 Task: Show more about the house rules of home in Summerton, South Carolina, United States.
Action: Mouse moved to (689, 55)
Screenshot: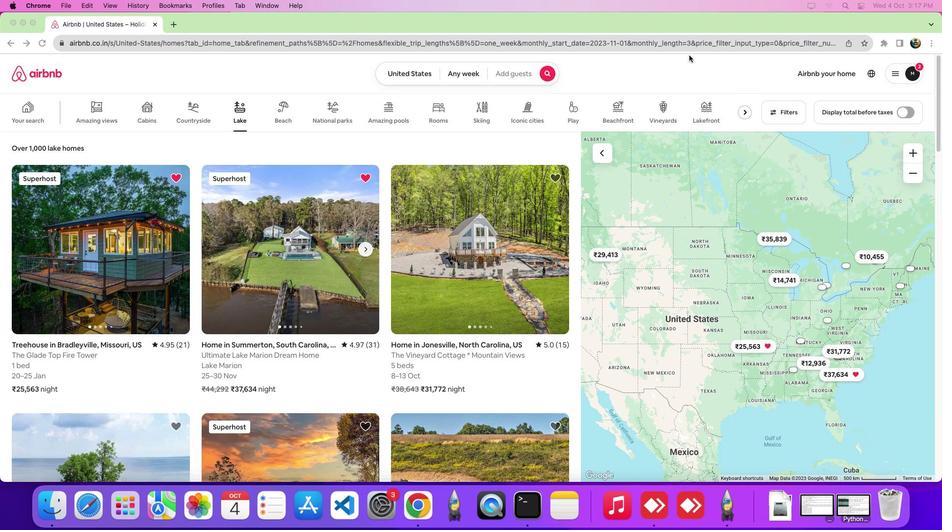 
Action: Mouse pressed left at (689, 55)
Screenshot: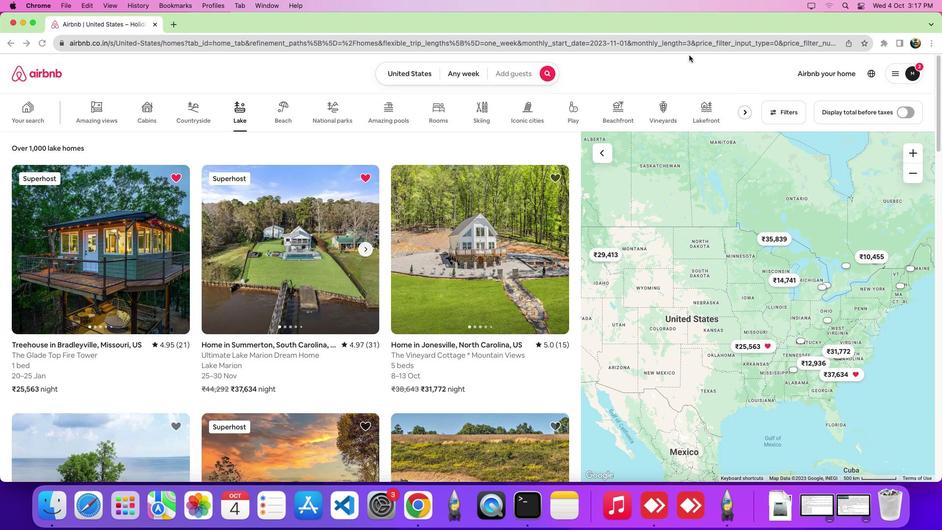 
Action: Mouse moved to (240, 114)
Screenshot: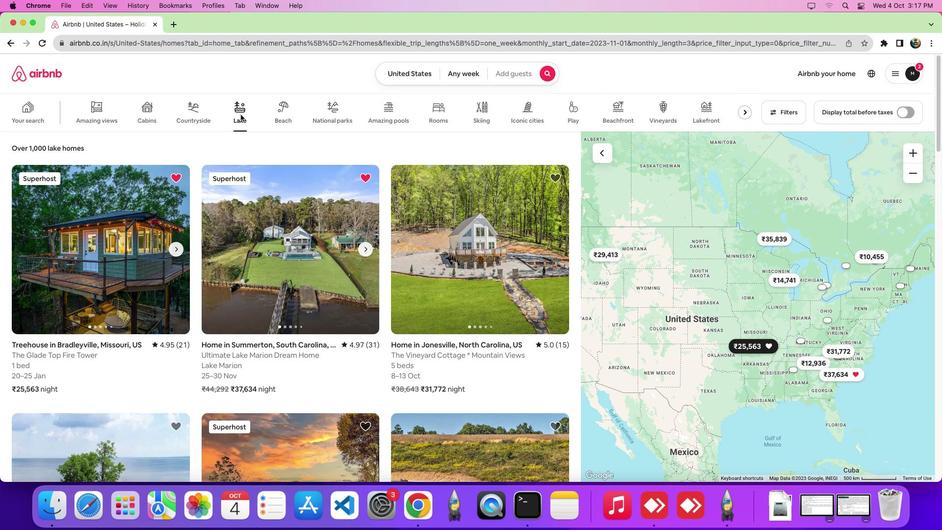 
Action: Mouse pressed left at (240, 114)
Screenshot: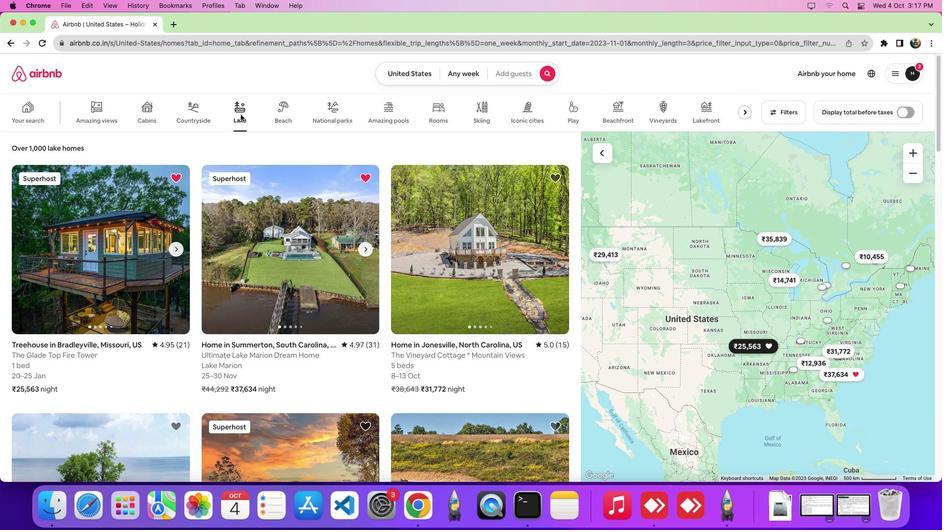 
Action: Mouse moved to (249, 233)
Screenshot: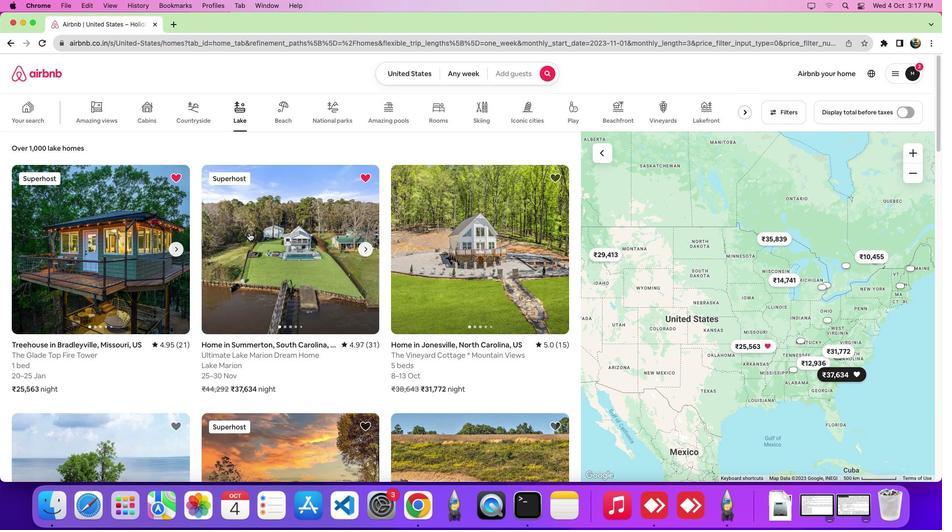 
Action: Mouse pressed left at (249, 233)
Screenshot: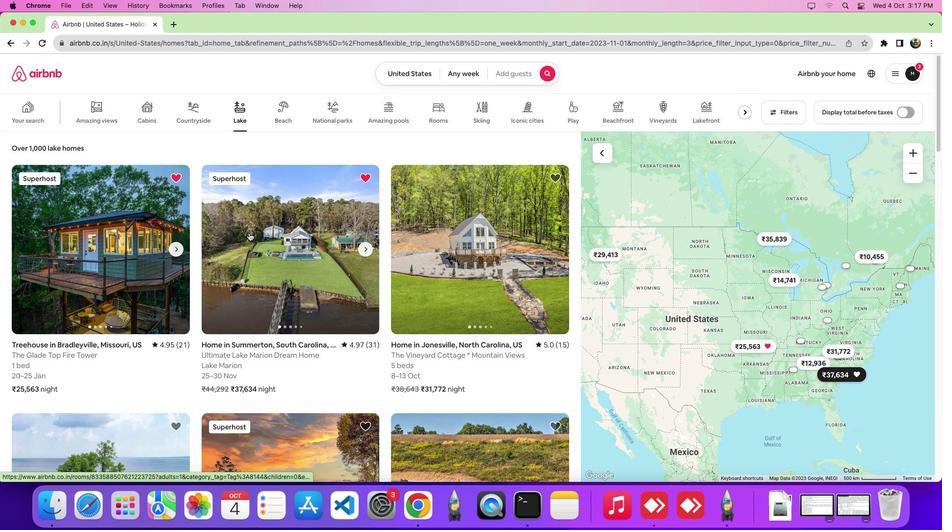 
Action: Mouse moved to (654, 256)
Screenshot: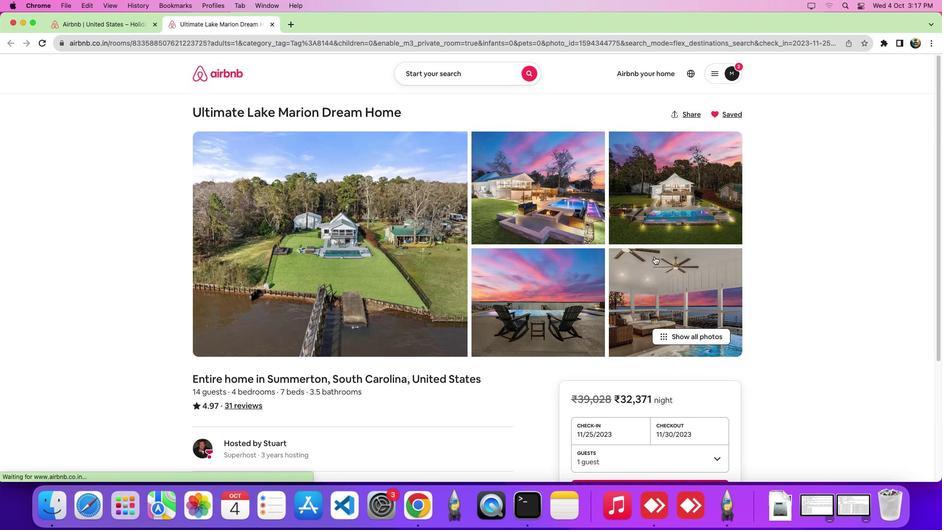 
Action: Mouse scrolled (654, 256) with delta (0, 0)
Screenshot: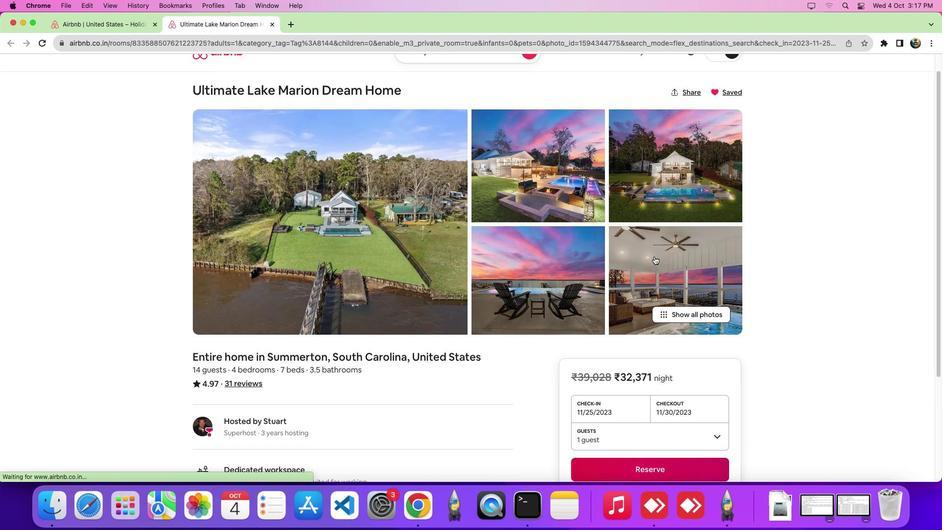 
Action: Mouse scrolled (654, 256) with delta (0, 0)
Screenshot: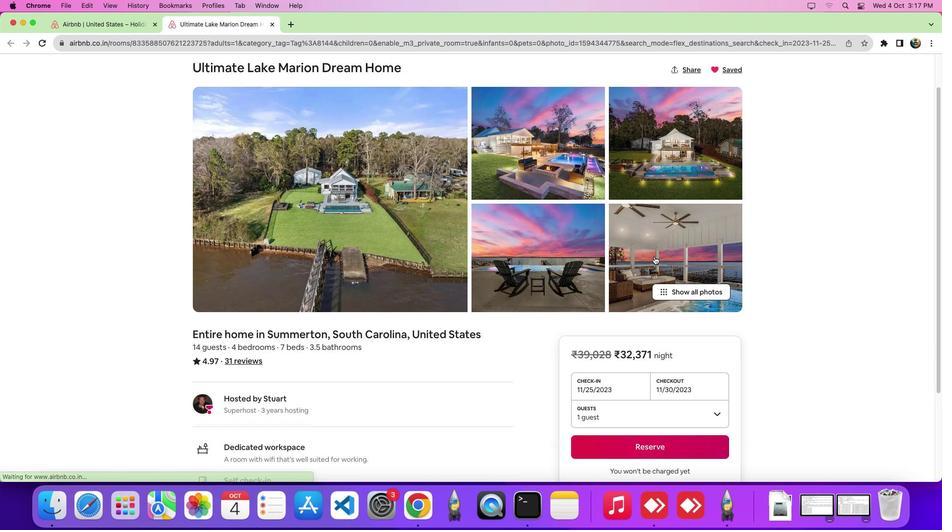 
Action: Mouse scrolled (654, 256) with delta (0, -3)
Screenshot: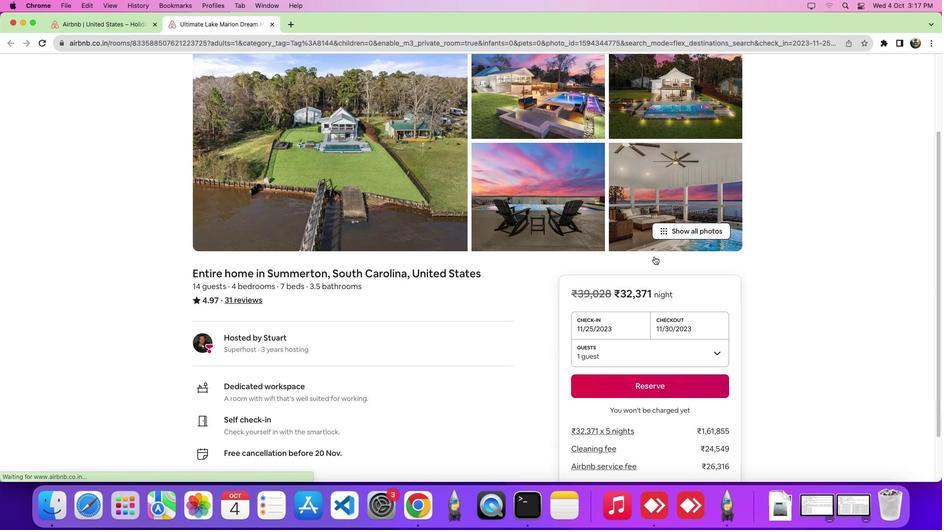 
Action: Mouse scrolled (654, 256) with delta (0, 0)
Screenshot: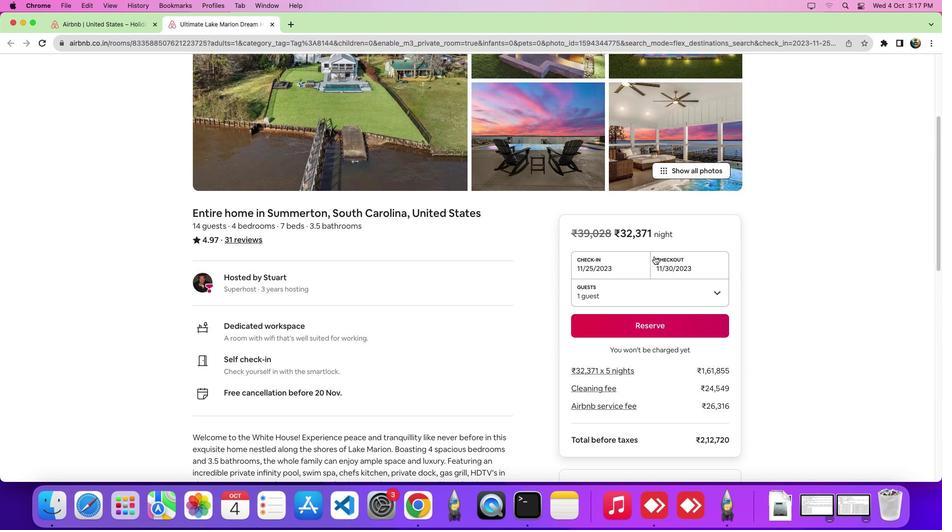
Action: Mouse scrolled (654, 256) with delta (0, 0)
Screenshot: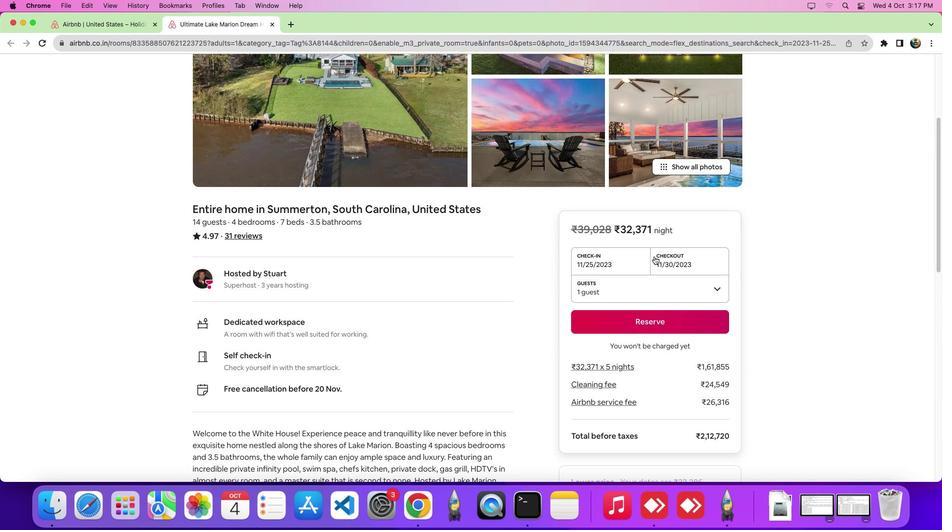 
Action: Mouse scrolled (654, 256) with delta (0, -1)
Screenshot: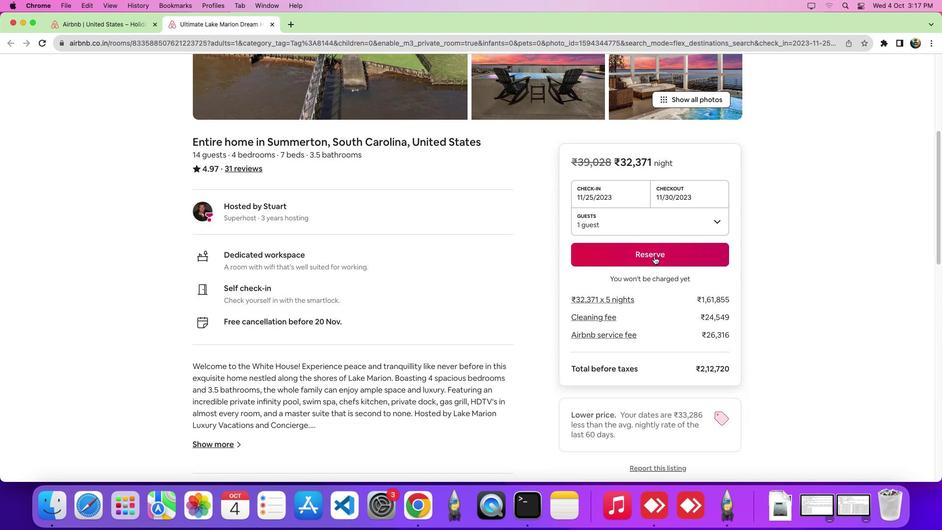 
Action: Mouse scrolled (654, 256) with delta (0, -2)
Screenshot: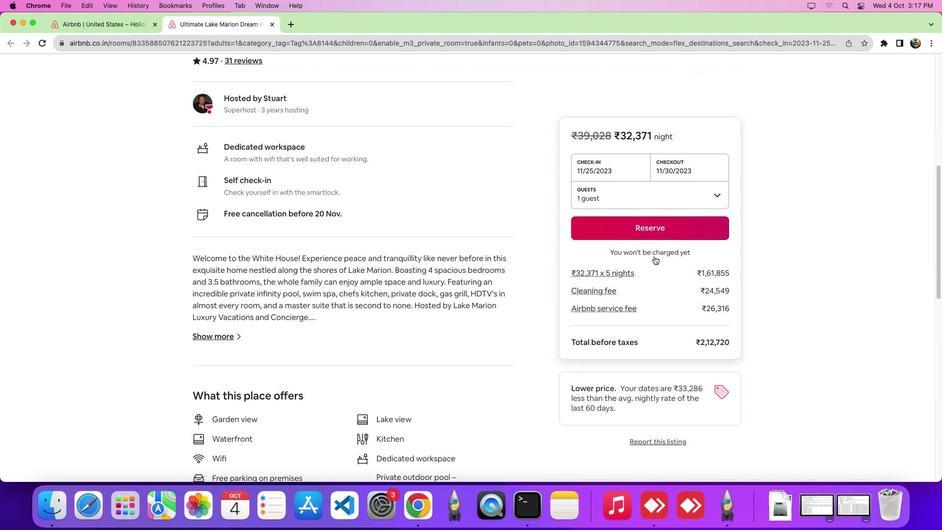 
Action: Mouse scrolled (654, 256) with delta (0, 0)
Screenshot: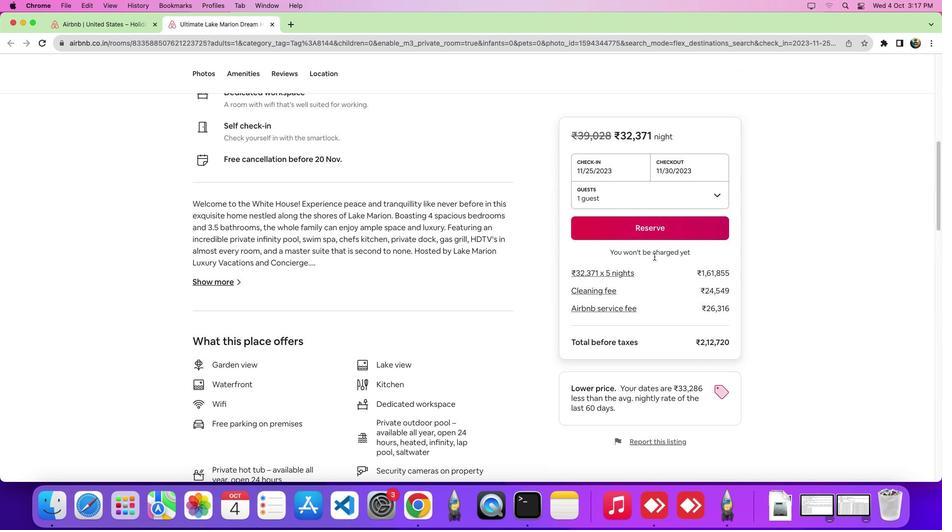 
Action: Mouse scrolled (654, 256) with delta (0, 0)
Screenshot: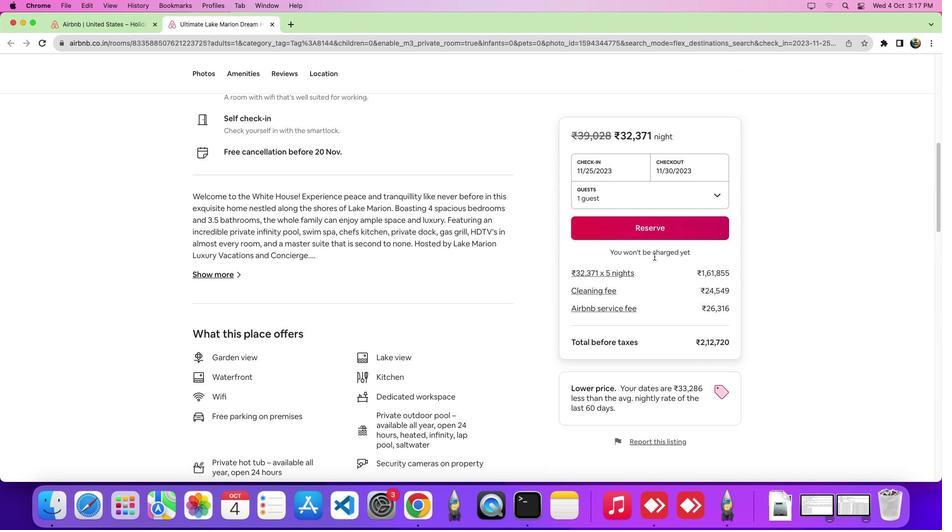 
Action: Mouse scrolled (654, 256) with delta (0, 0)
Screenshot: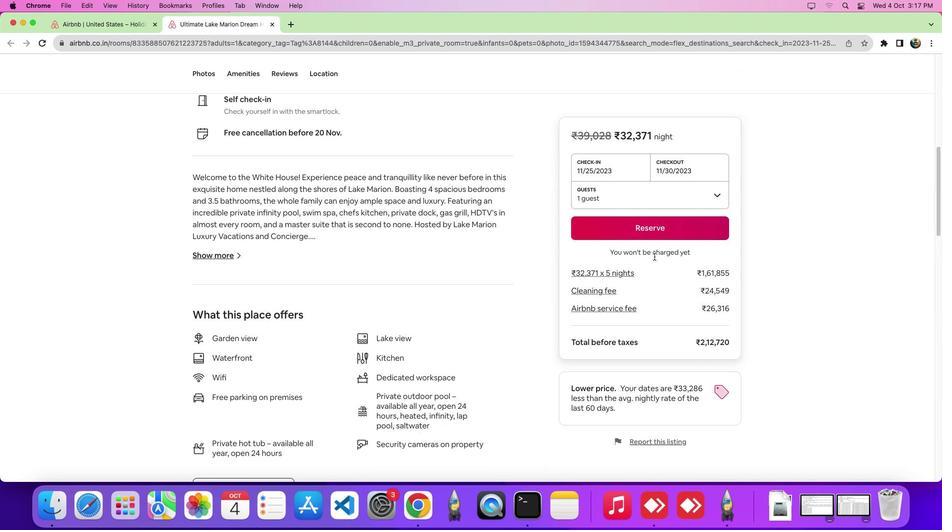 
Action: Mouse scrolled (654, 256) with delta (0, 0)
Screenshot: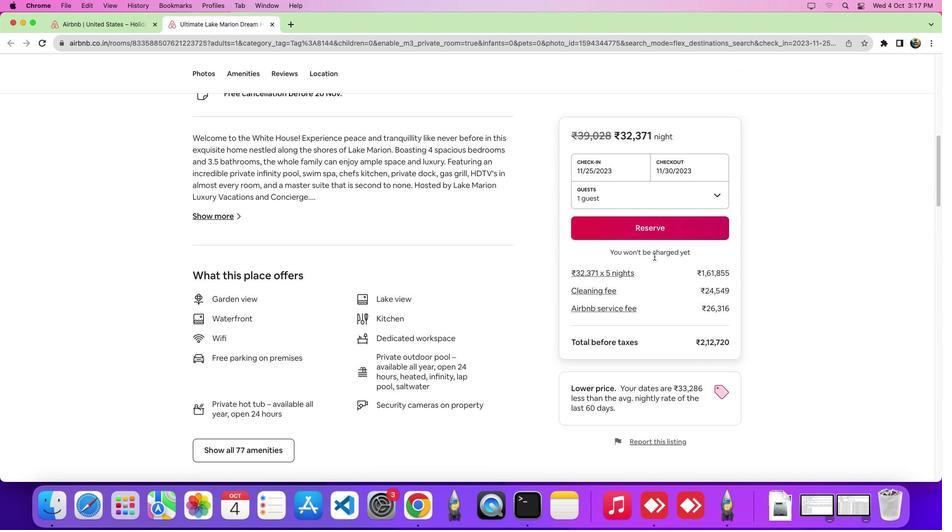 
Action: Mouse scrolled (654, 256) with delta (0, 0)
Screenshot: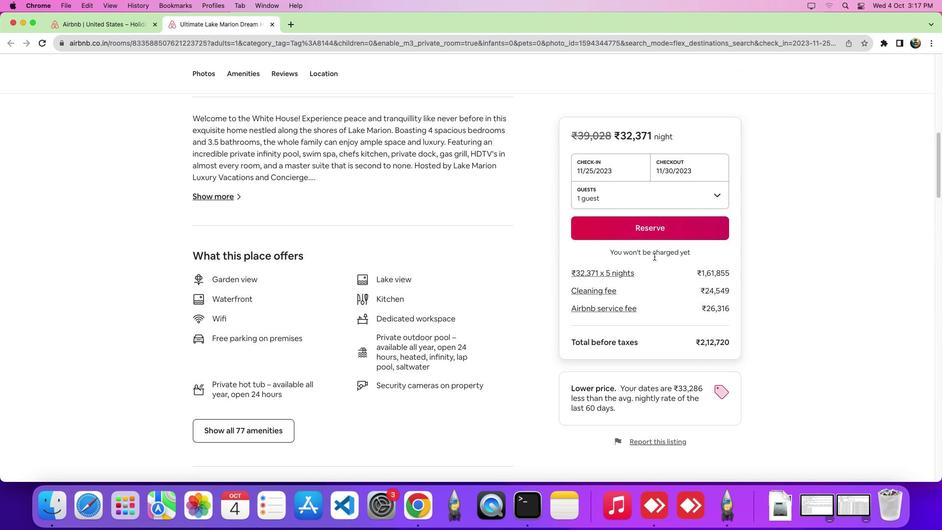 
Action: Mouse scrolled (654, 256) with delta (0, -2)
Screenshot: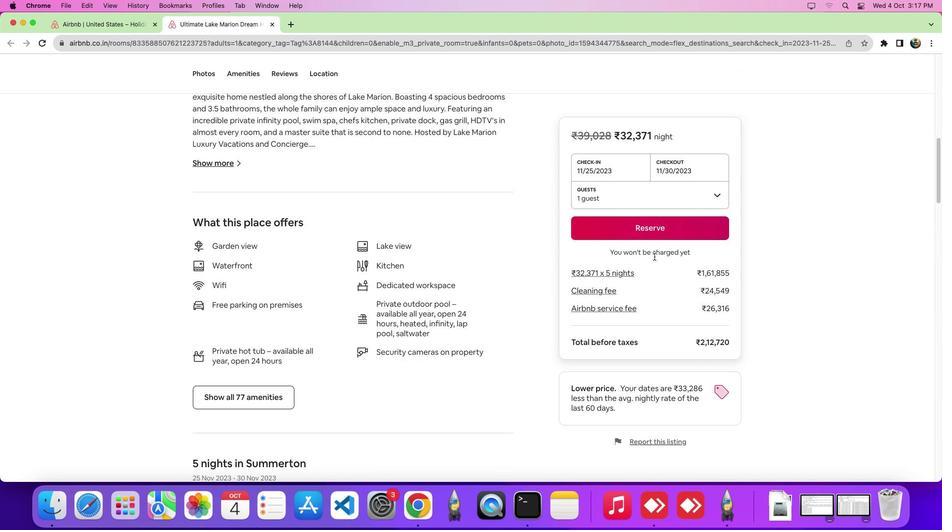 
Action: Mouse scrolled (654, 256) with delta (0, 0)
Screenshot: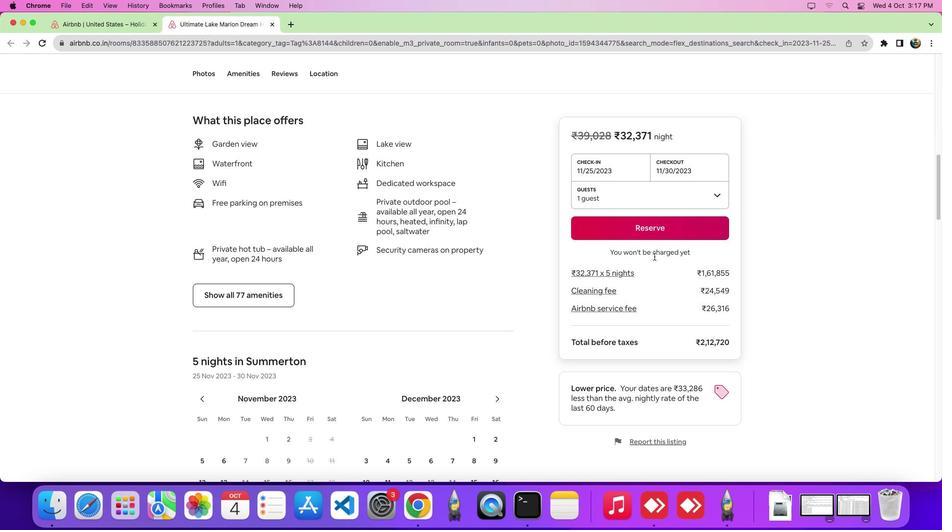 
Action: Mouse scrolled (654, 256) with delta (0, 0)
Screenshot: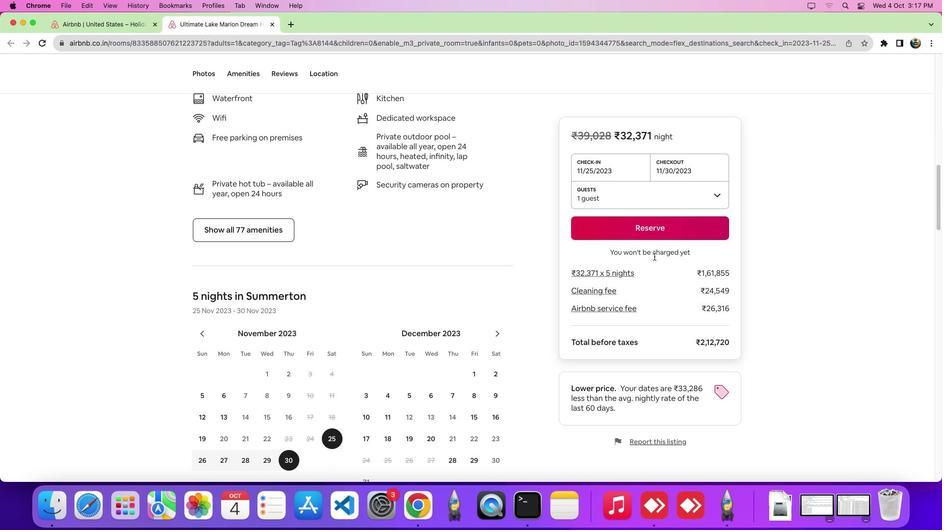 
Action: Mouse scrolled (654, 256) with delta (0, -3)
Screenshot: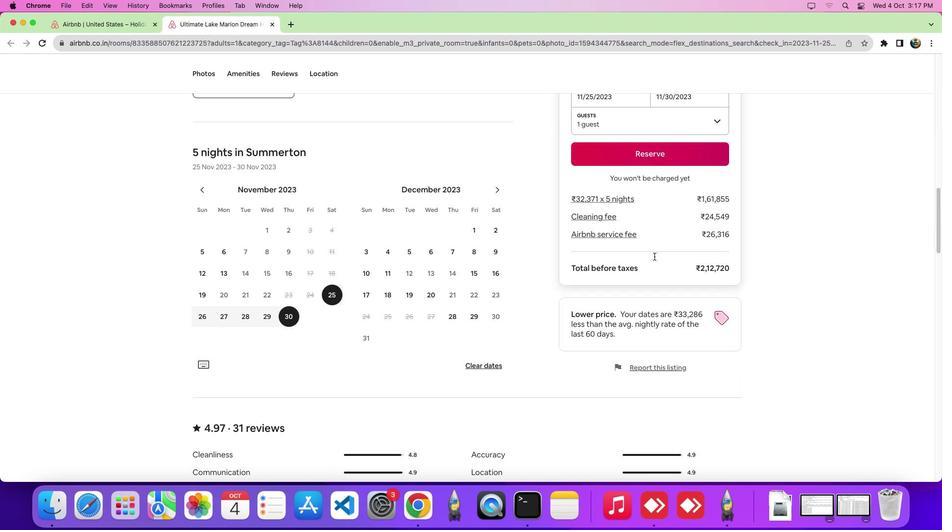 
Action: Mouse scrolled (654, 256) with delta (0, -4)
Screenshot: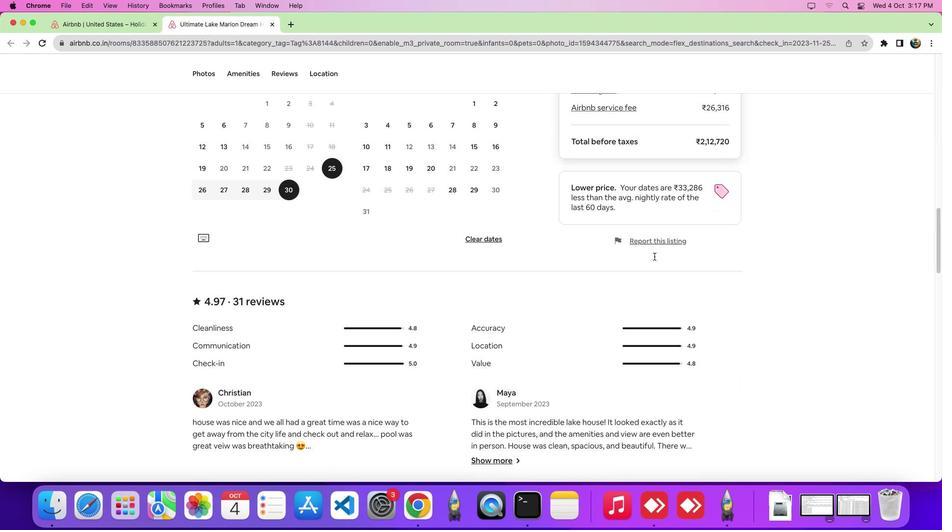 
Action: Mouse scrolled (654, 256) with delta (0, 0)
Screenshot: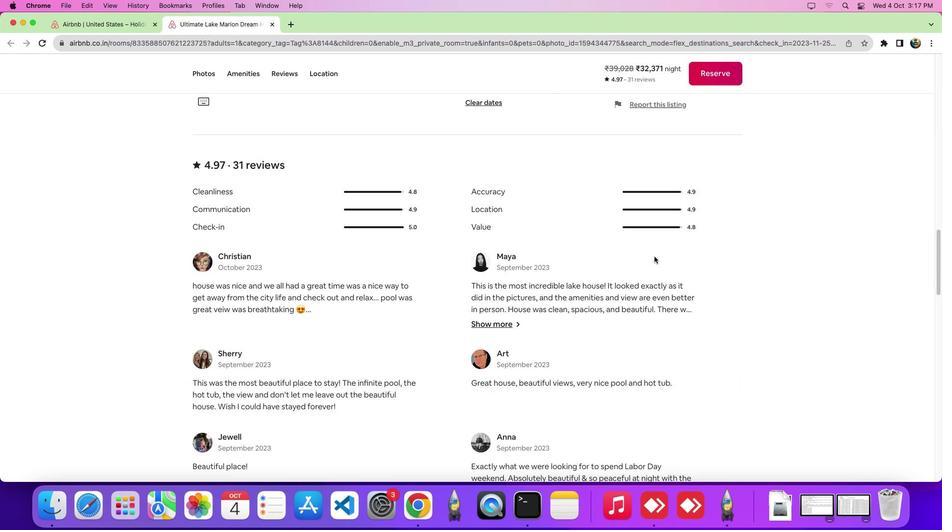 
Action: Mouse scrolled (654, 256) with delta (0, 0)
Screenshot: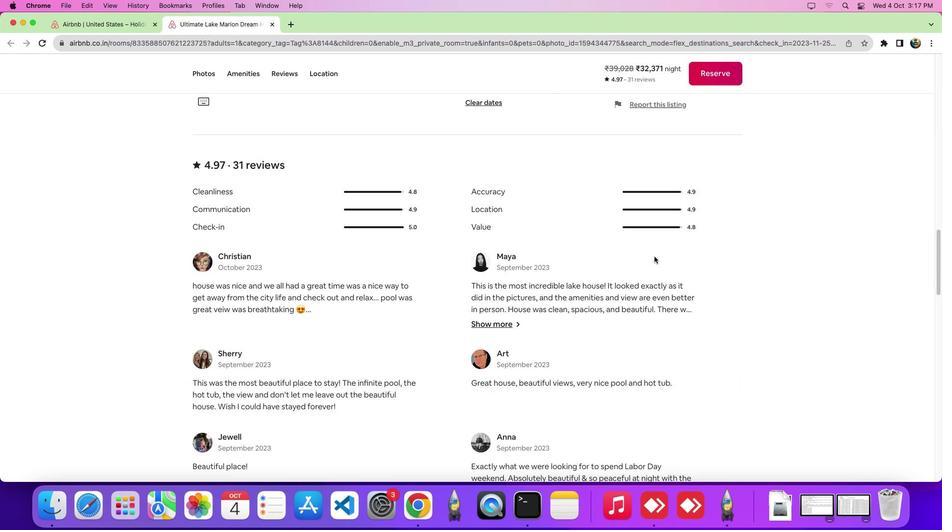 
Action: Mouse scrolled (654, 256) with delta (0, -4)
Screenshot: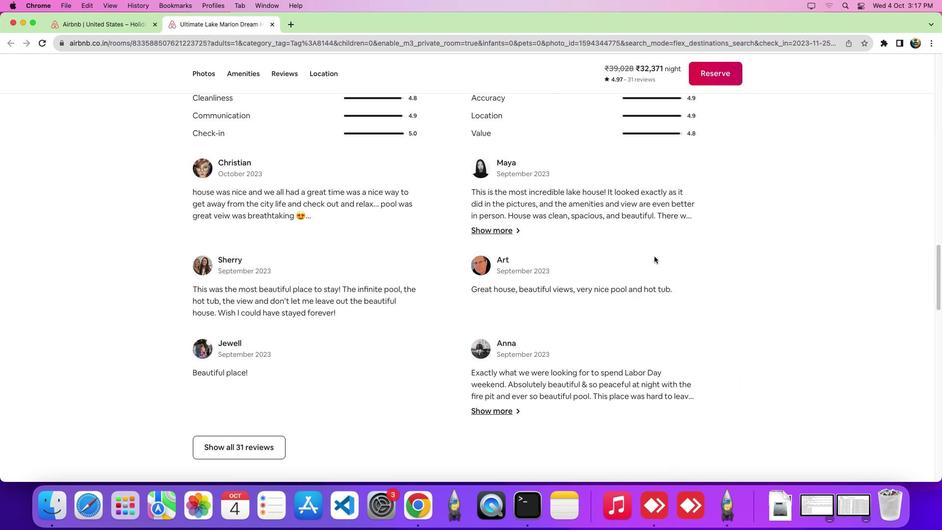 
Action: Mouse scrolled (654, 256) with delta (0, -6)
Screenshot: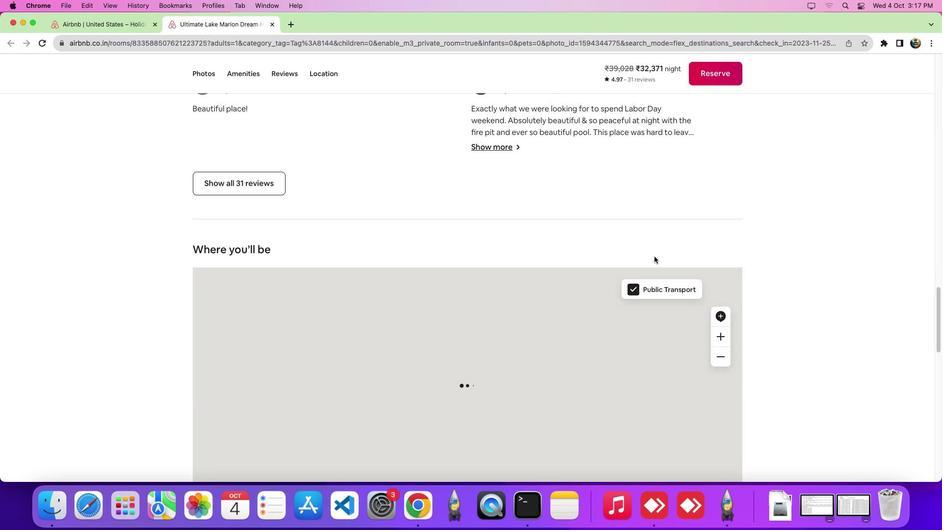 
Action: Mouse scrolled (654, 256) with delta (0, 0)
Screenshot: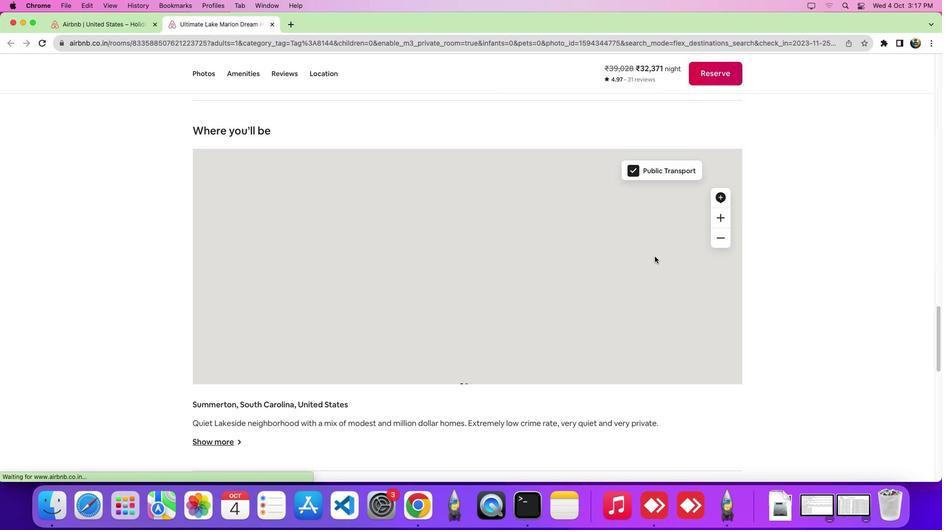 
Action: Mouse moved to (654, 256)
Screenshot: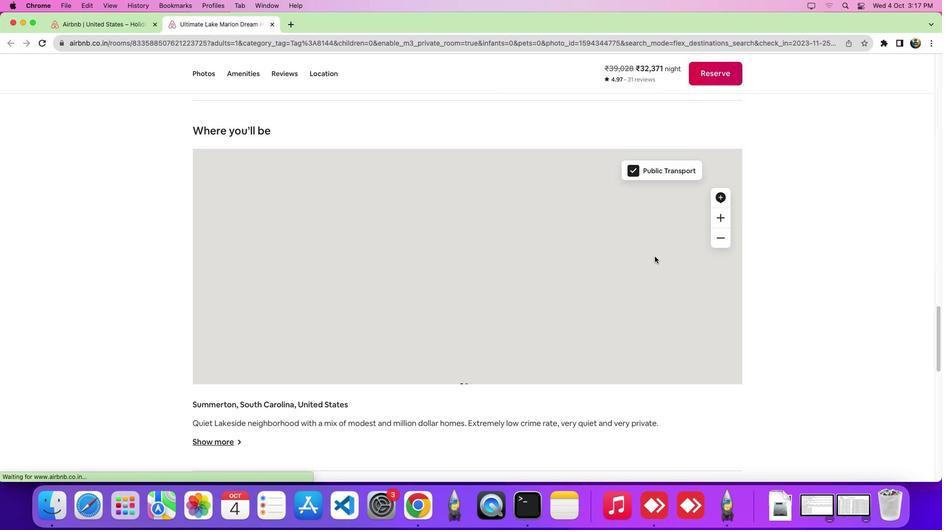 
Action: Mouse scrolled (654, 256) with delta (0, 0)
Screenshot: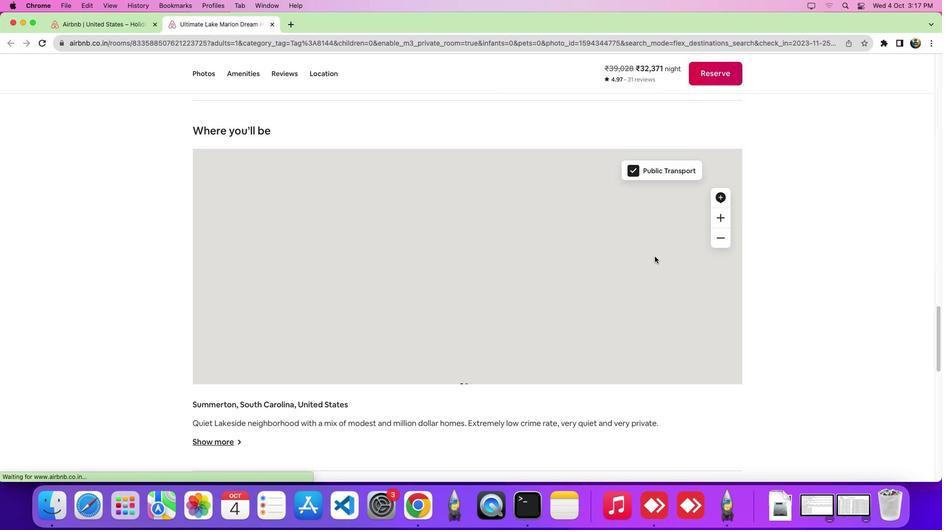
Action: Mouse scrolled (654, 256) with delta (0, -4)
Screenshot: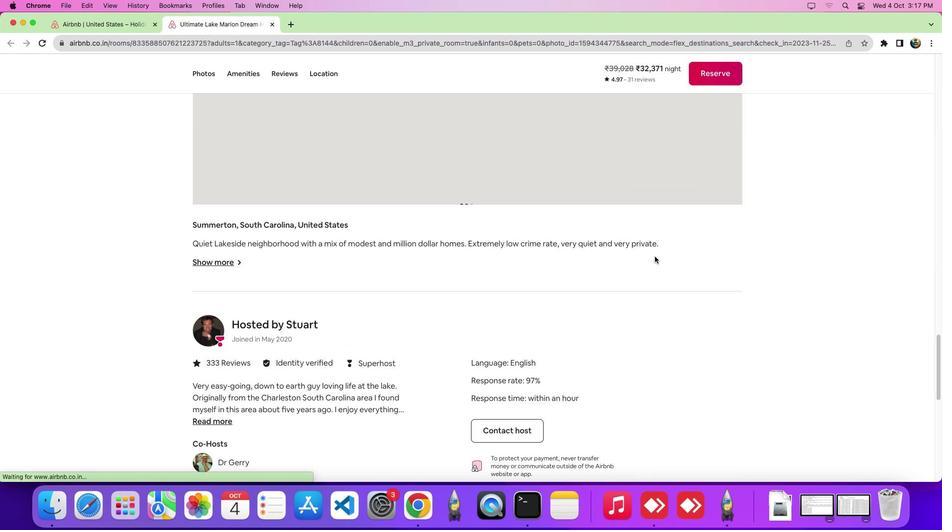 
Action: Mouse scrolled (654, 256) with delta (0, -5)
Screenshot: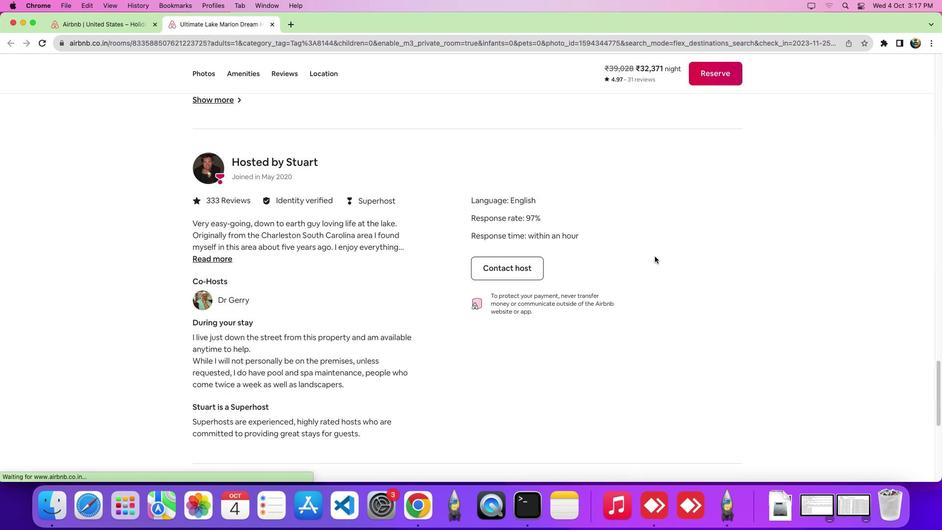 
Action: Mouse scrolled (654, 256) with delta (0, 0)
Screenshot: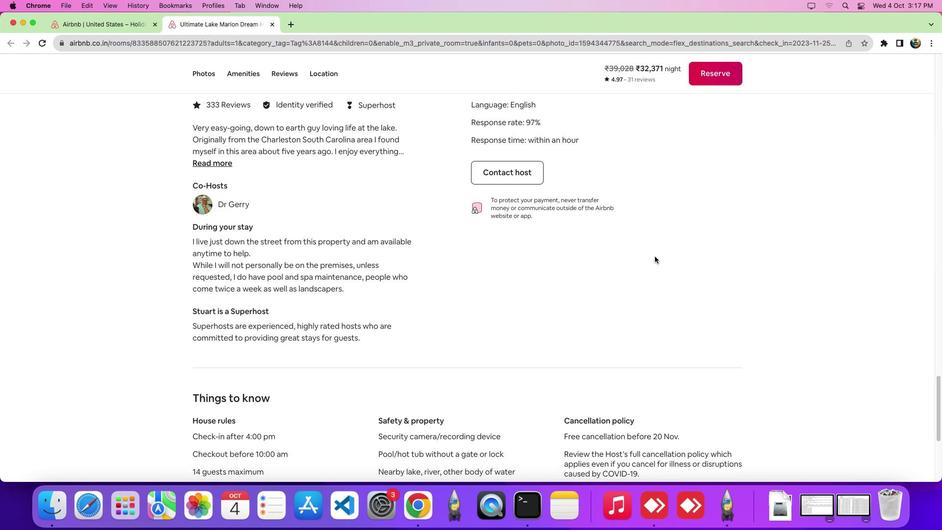 
Action: Mouse scrolled (654, 256) with delta (0, 0)
Screenshot: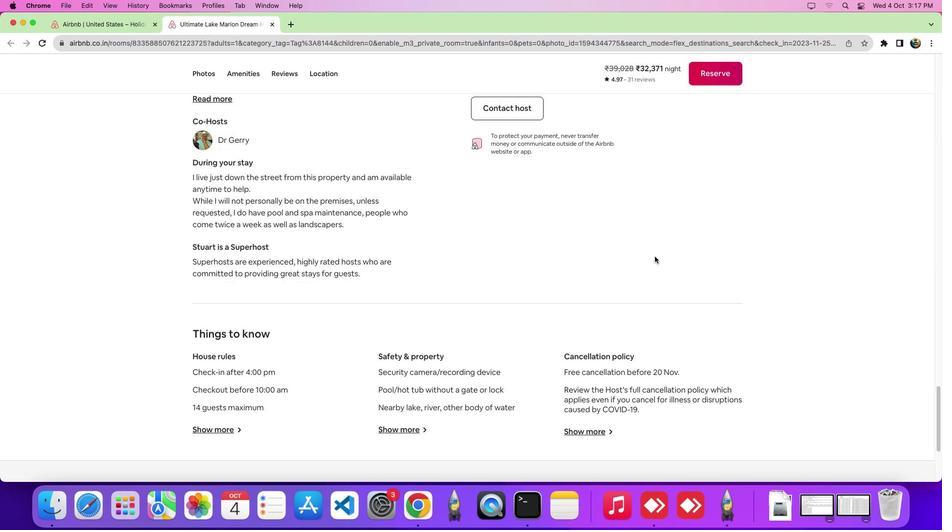 
Action: Mouse scrolled (654, 256) with delta (0, -4)
Screenshot: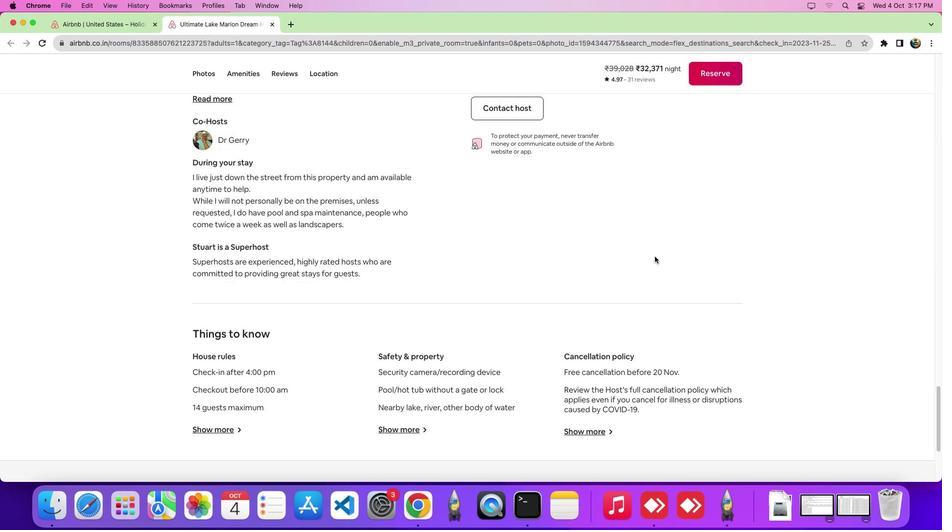 
Action: Mouse scrolled (654, 256) with delta (0, -5)
Screenshot: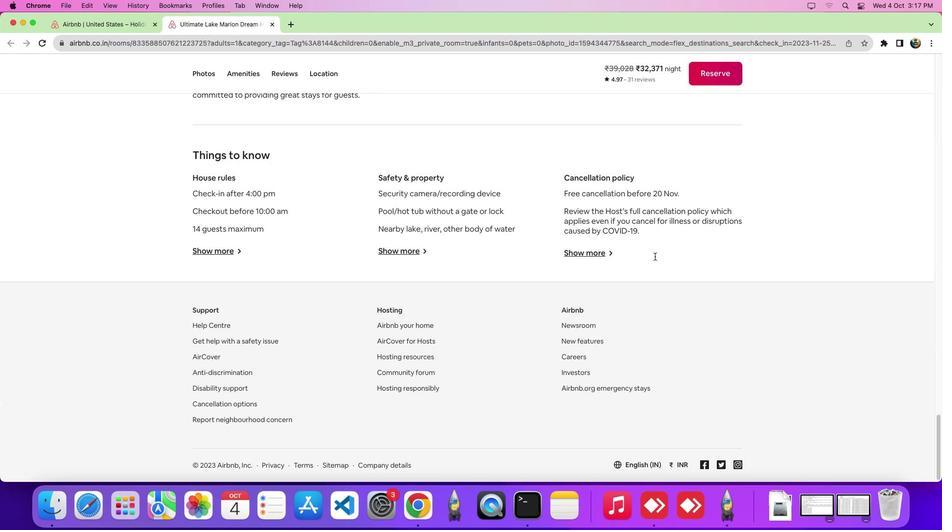 
Action: Mouse scrolled (654, 256) with delta (0, 0)
Screenshot: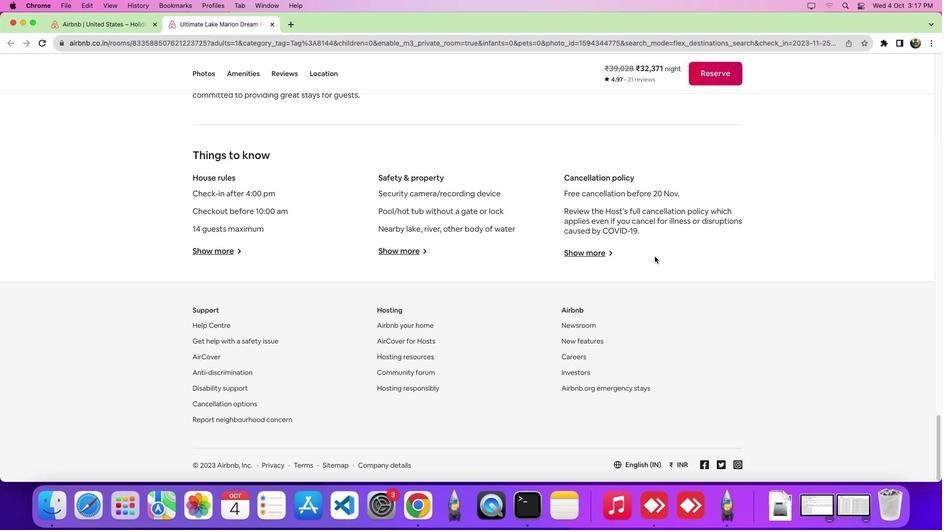 
Action: Mouse scrolled (654, 256) with delta (0, 0)
Screenshot: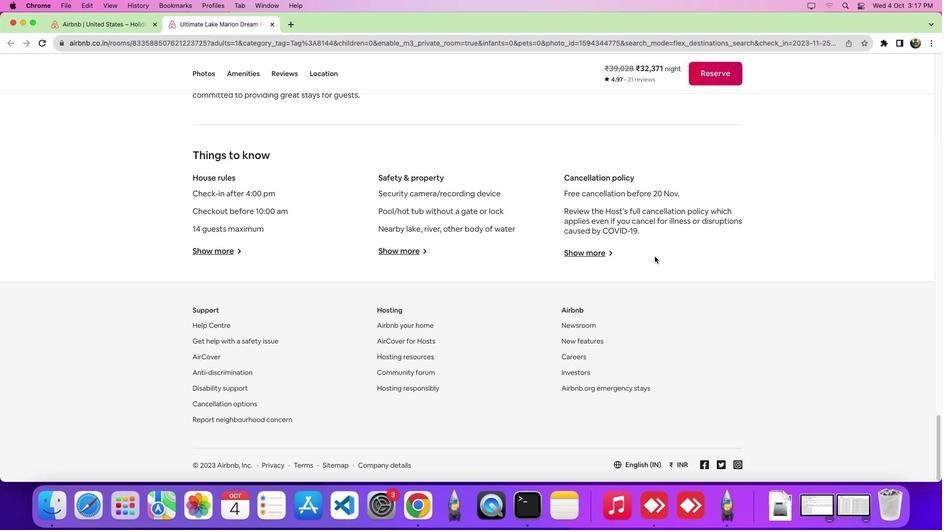 
Action: Mouse scrolled (654, 256) with delta (0, -4)
Screenshot: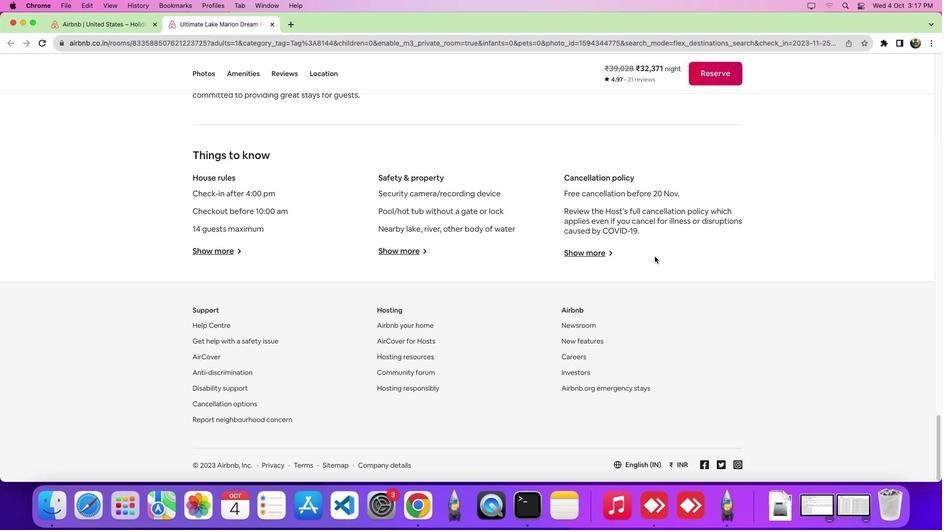 
Action: Mouse scrolled (654, 256) with delta (0, -6)
Screenshot: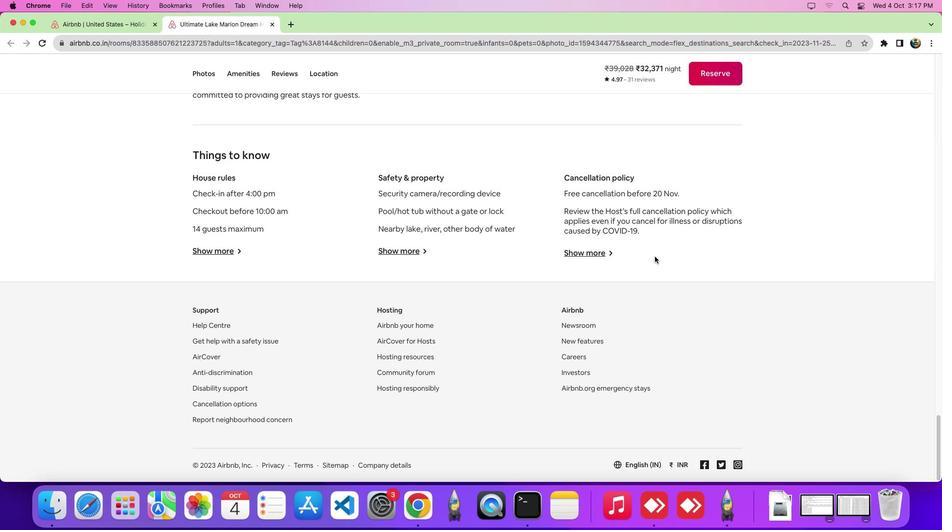 
Action: Mouse moved to (655, 256)
Screenshot: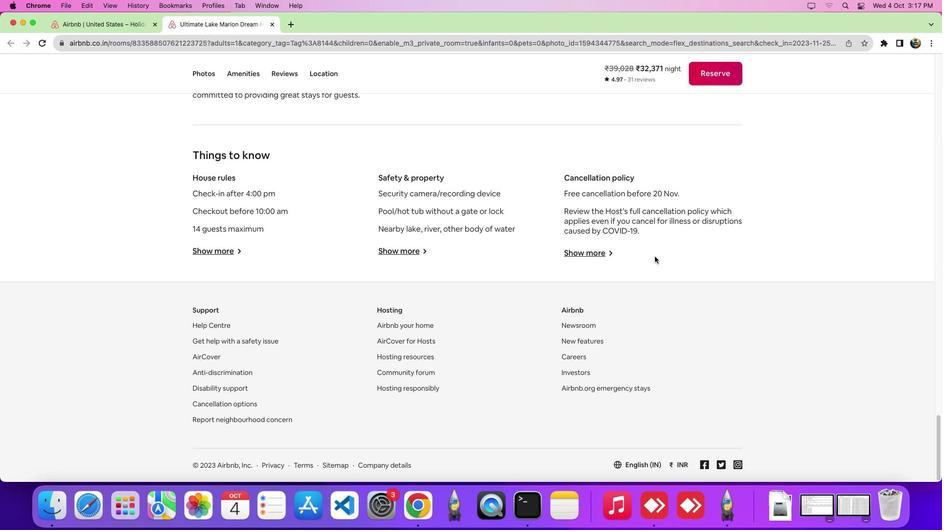 
Action: Mouse scrolled (655, 256) with delta (0, 0)
Screenshot: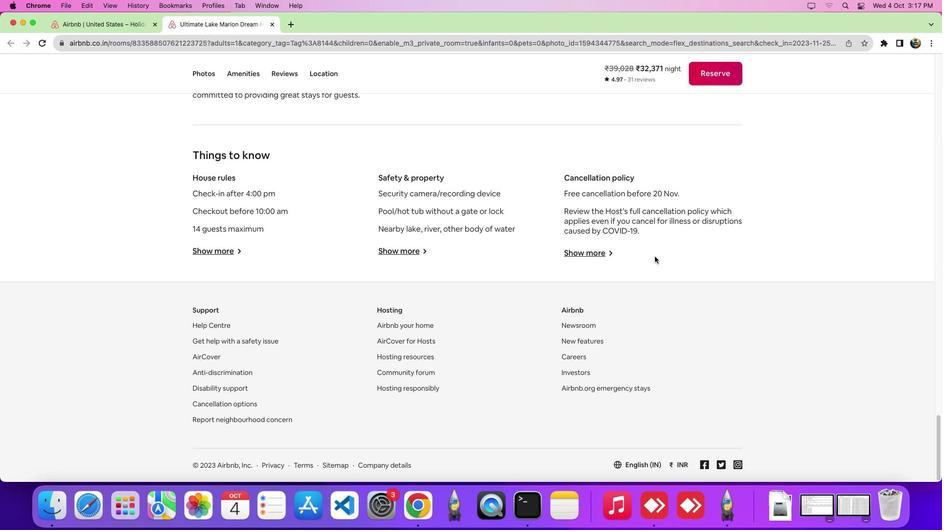
Action: Mouse moved to (216, 252)
Screenshot: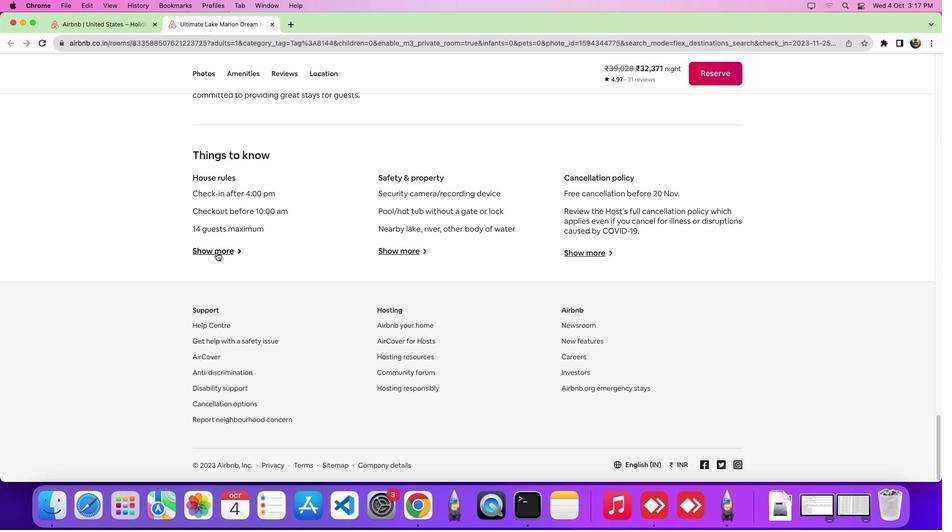 
Action: Mouse pressed left at (216, 252)
Screenshot: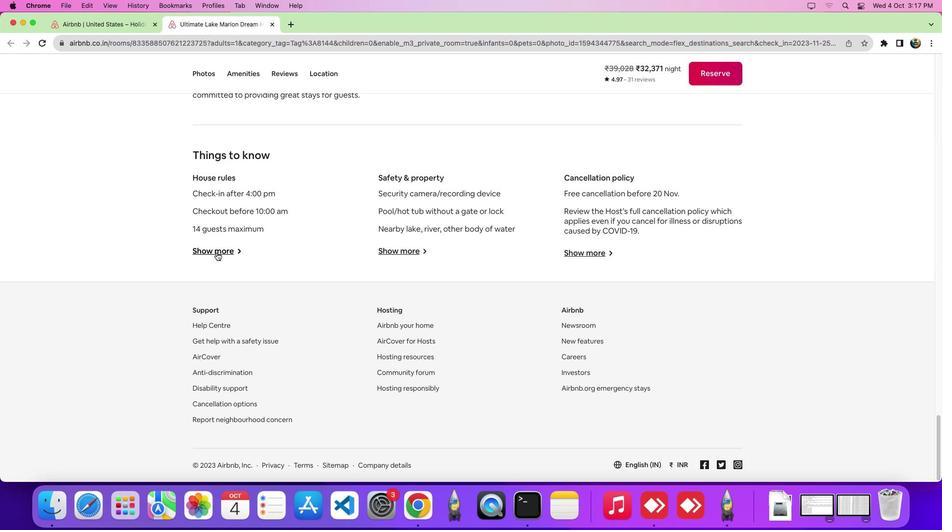 
Action: Mouse moved to (476, 271)
Screenshot: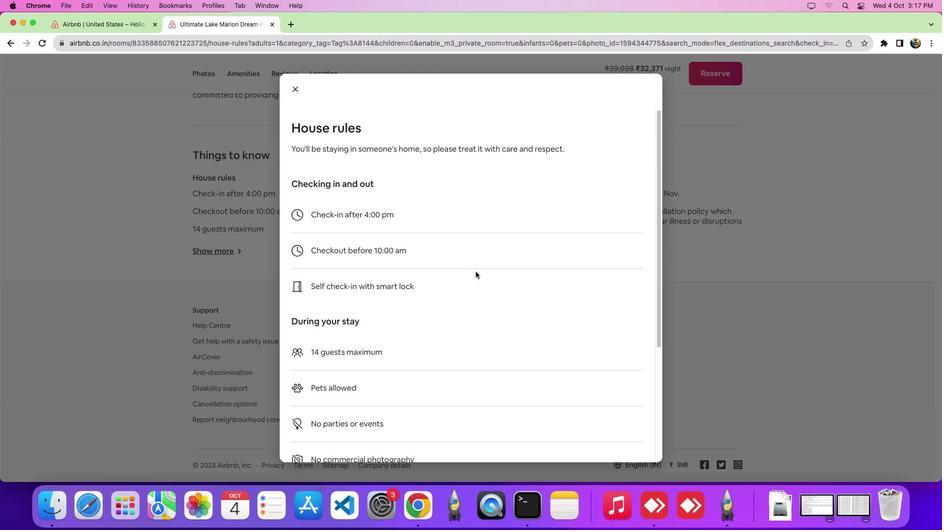 
Action: Mouse scrolled (476, 271) with delta (0, 0)
Screenshot: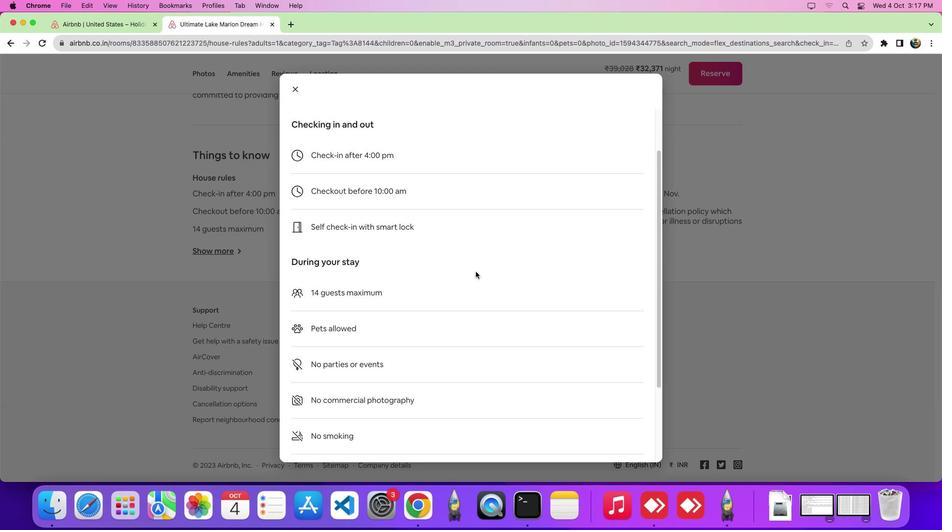 
Action: Mouse scrolled (476, 271) with delta (0, 0)
Screenshot: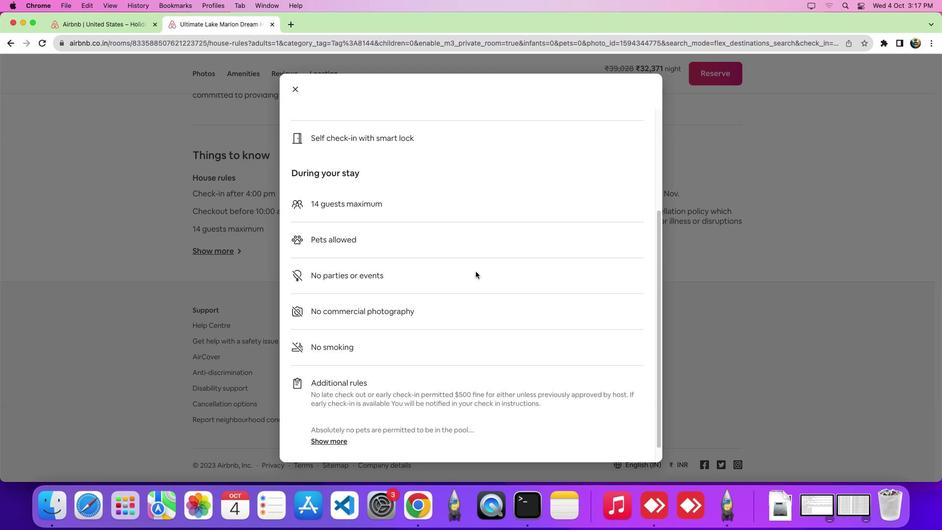 
Action: Mouse scrolled (476, 271) with delta (0, -3)
Screenshot: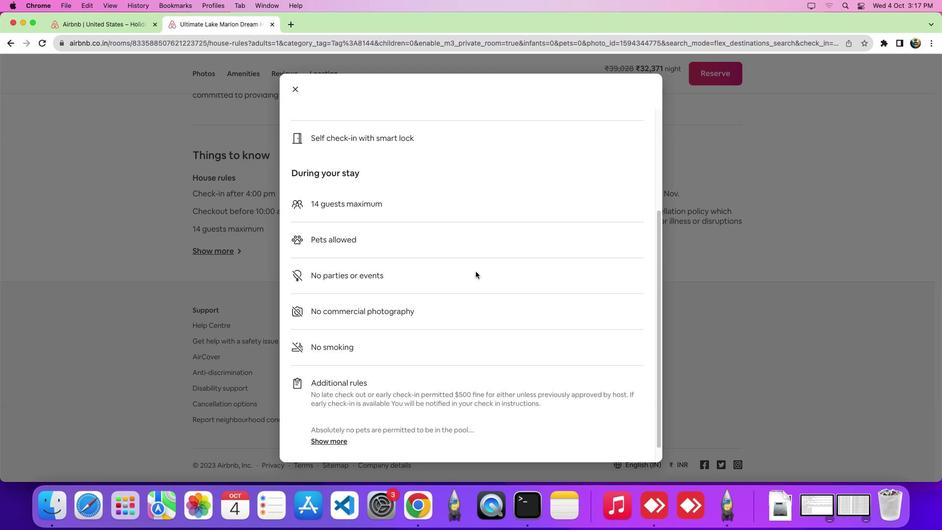 
Action: Mouse scrolled (476, 271) with delta (0, -5)
Screenshot: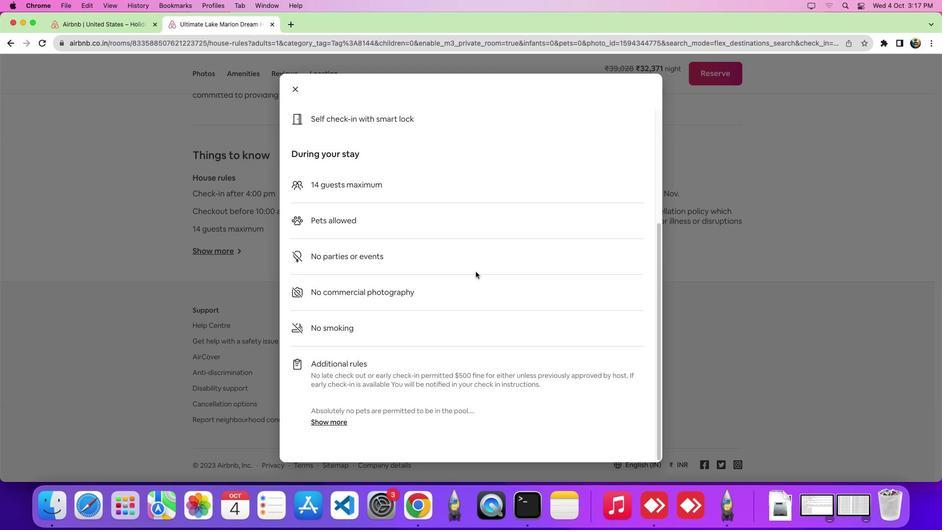 
Action: Mouse scrolled (476, 271) with delta (0, 0)
Screenshot: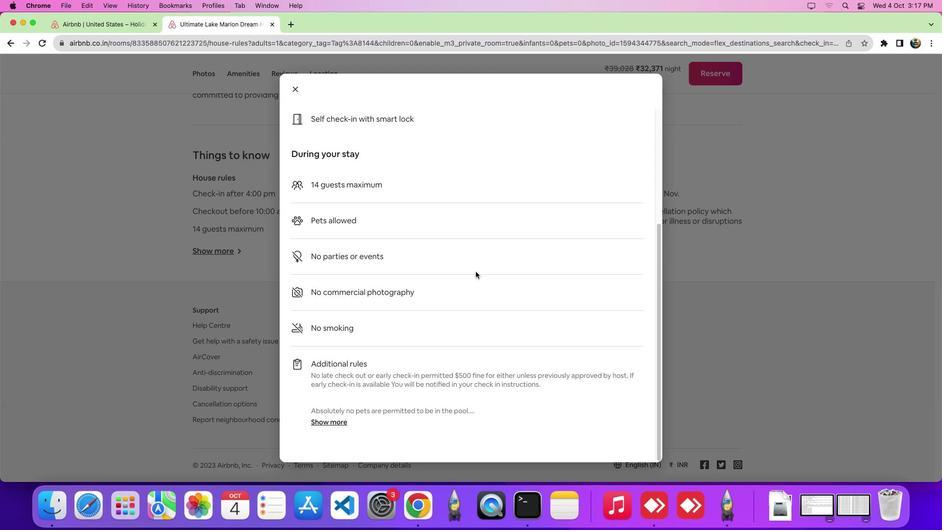 
Action: Mouse scrolled (476, 271) with delta (0, 0)
Screenshot: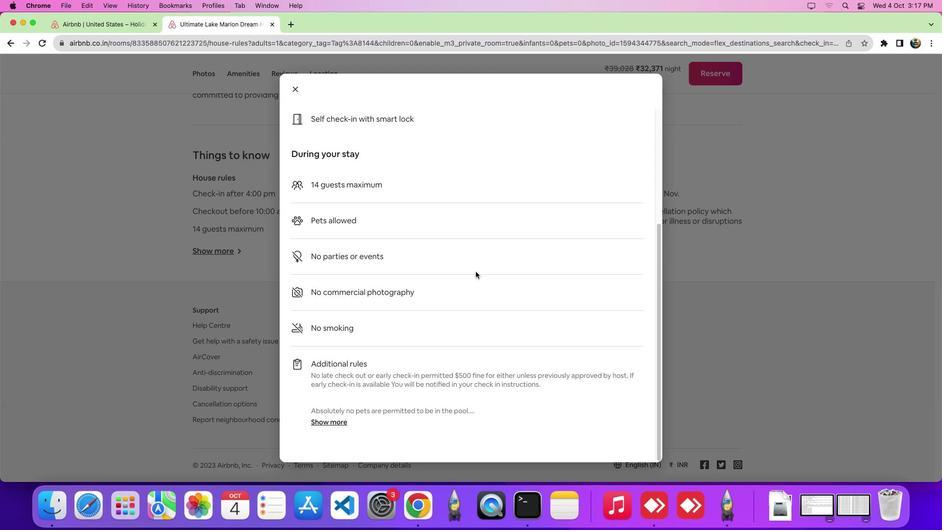 
Action: Mouse scrolled (476, 271) with delta (0, -3)
Screenshot: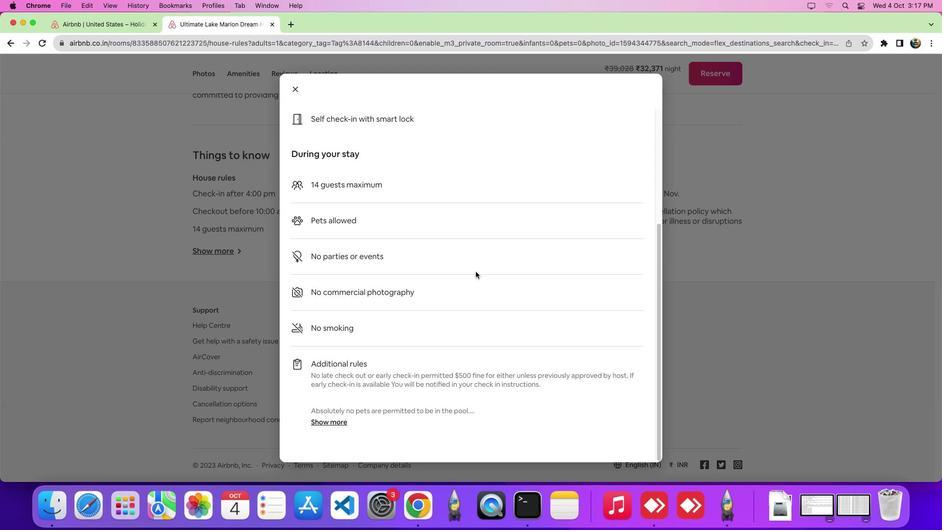 
Action: Mouse moved to (506, 250)
Screenshot: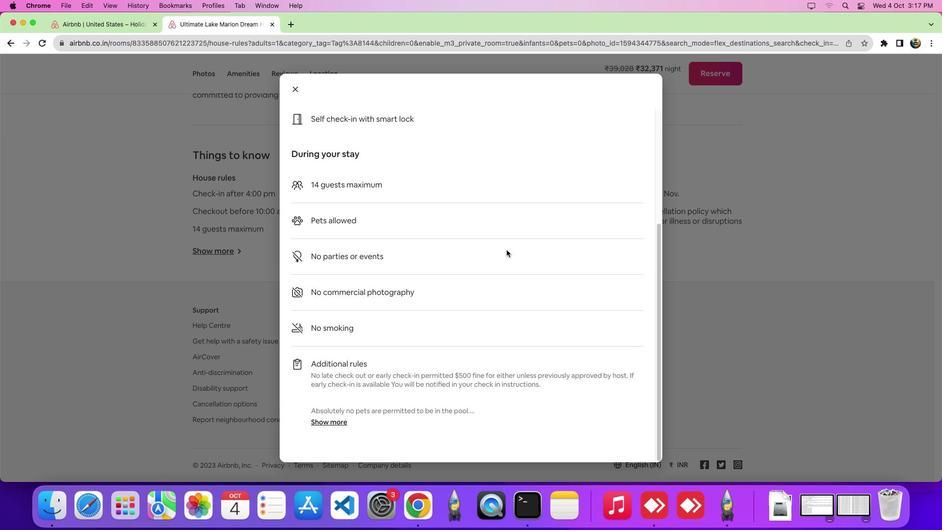 
